 Task: Create a rule when a start date more than 1 days ago is moved in a card by me.
Action: Mouse moved to (1117, 97)
Screenshot: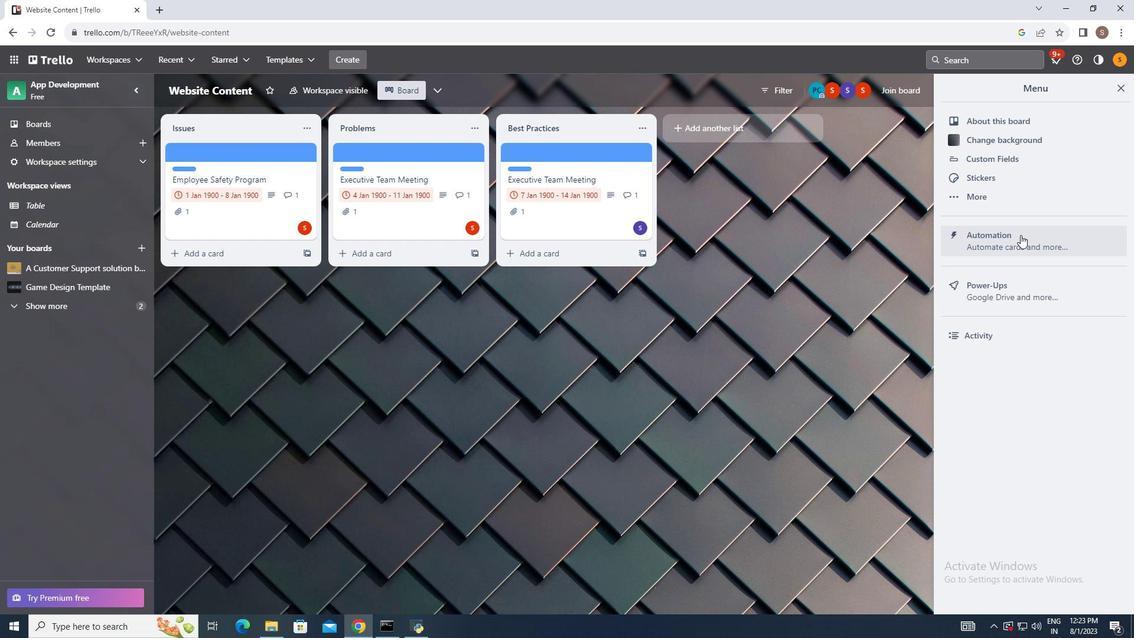
Action: Mouse pressed left at (1117, 97)
Screenshot: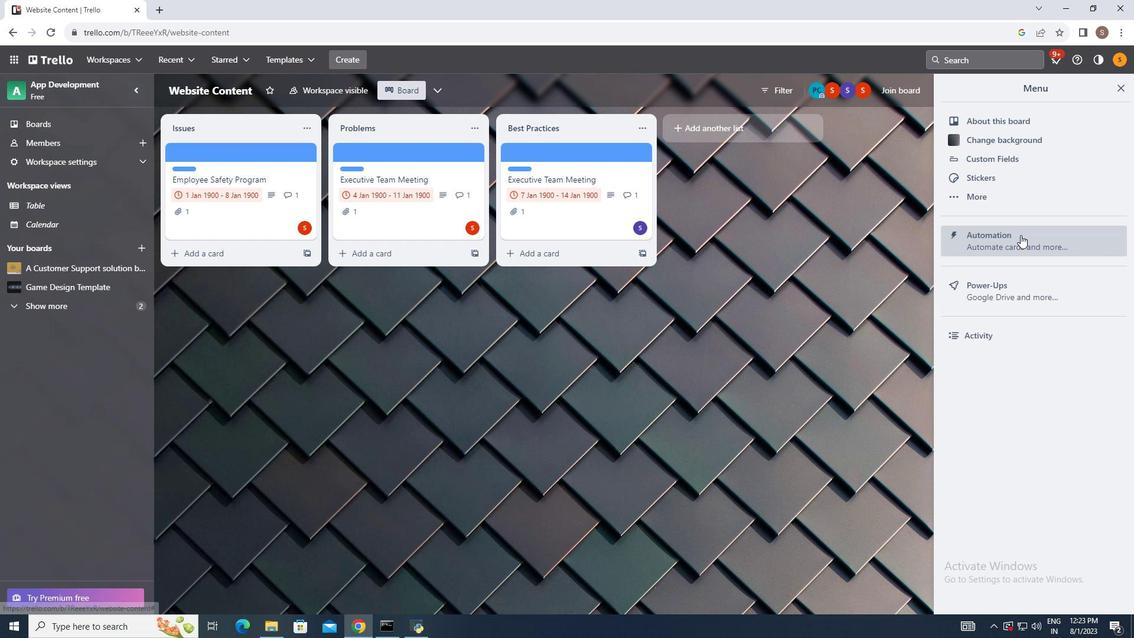 
Action: Mouse moved to (1025, 239)
Screenshot: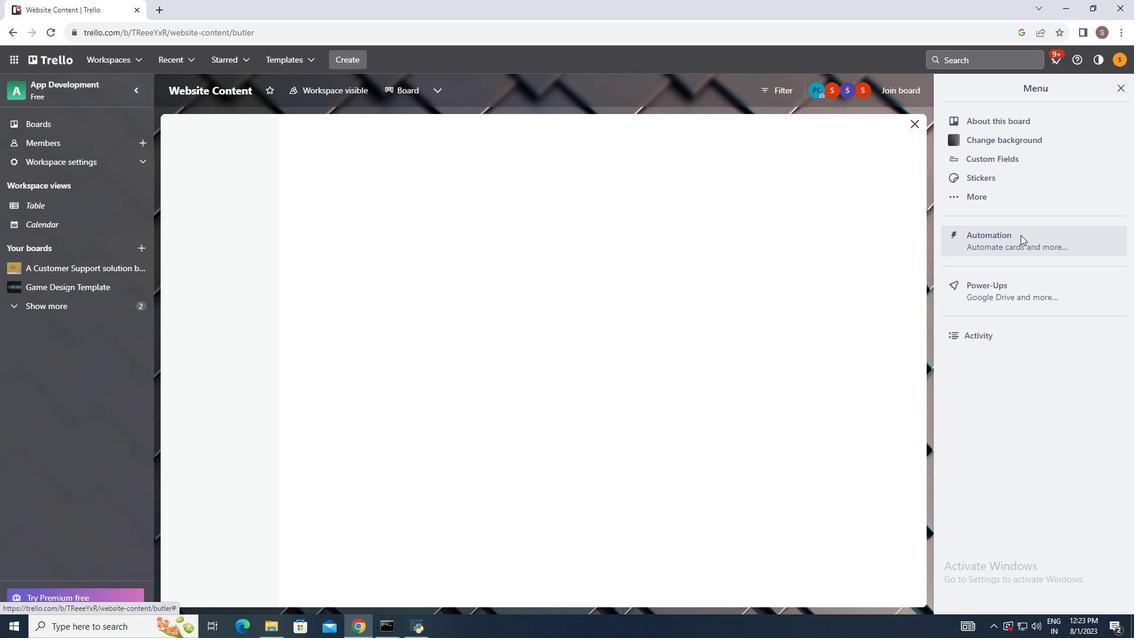 
Action: Mouse pressed left at (1025, 239)
Screenshot: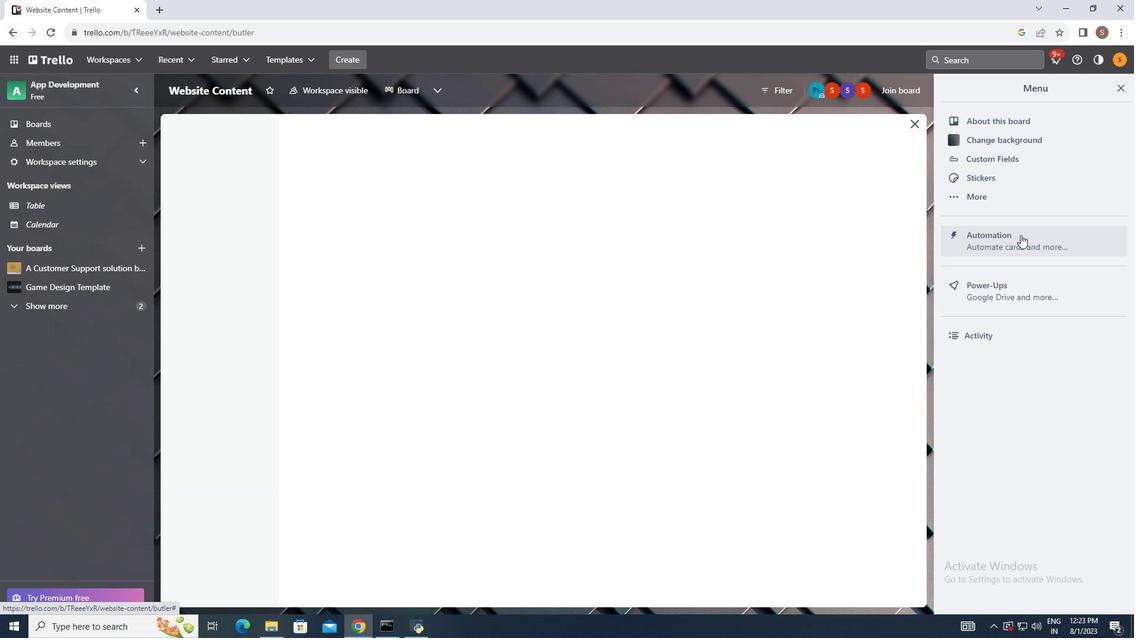 
Action: Mouse moved to (226, 202)
Screenshot: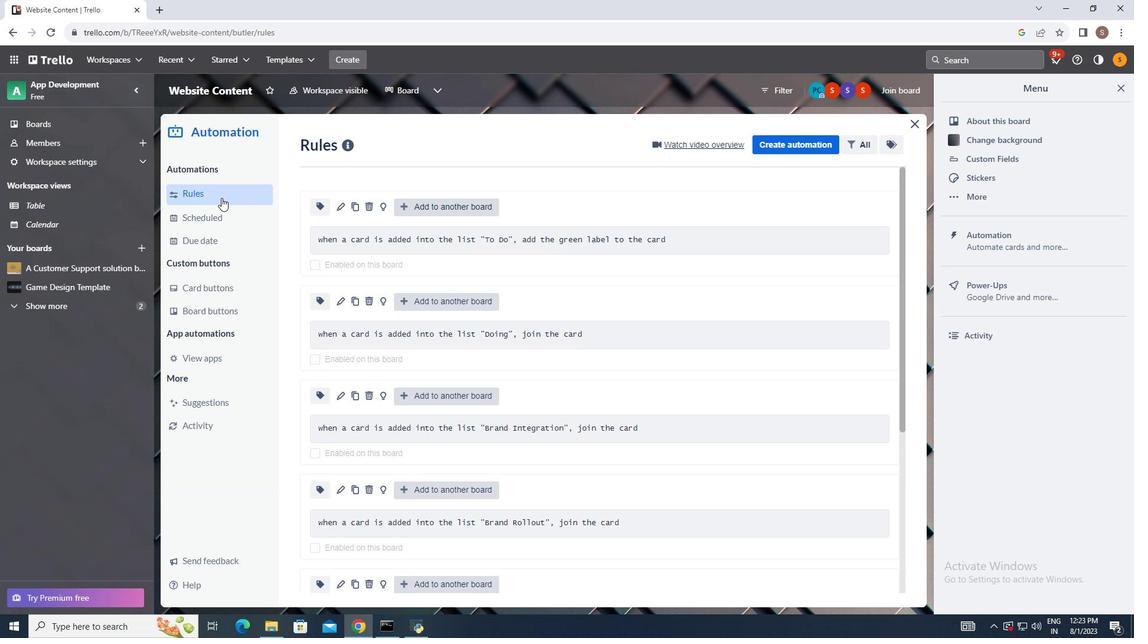 
Action: Mouse pressed left at (226, 202)
Screenshot: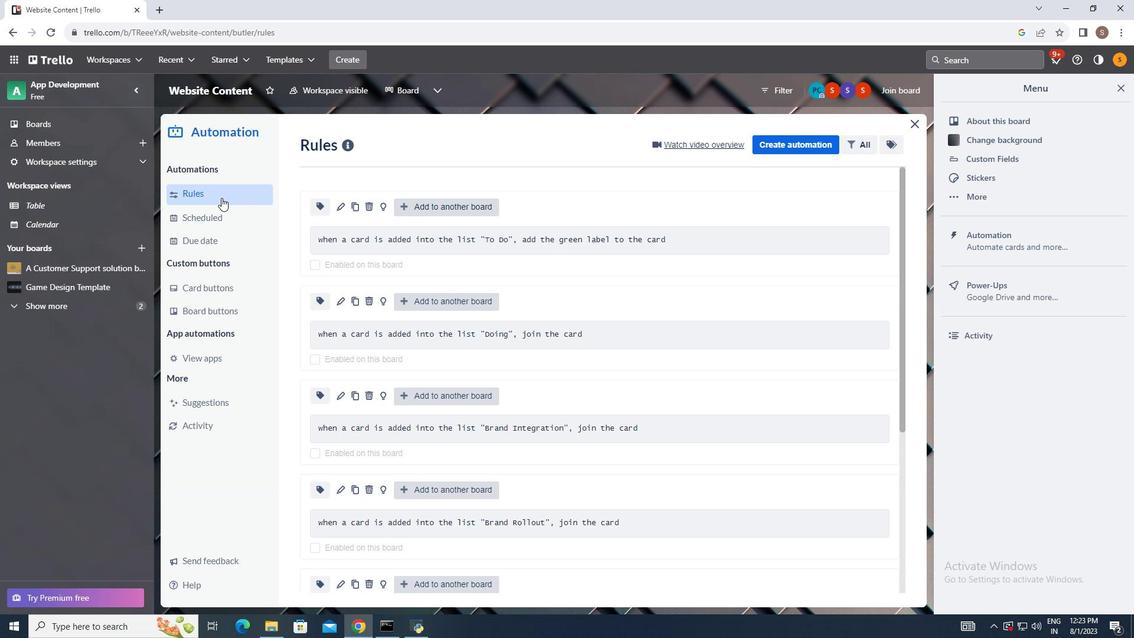 
Action: Mouse moved to (798, 144)
Screenshot: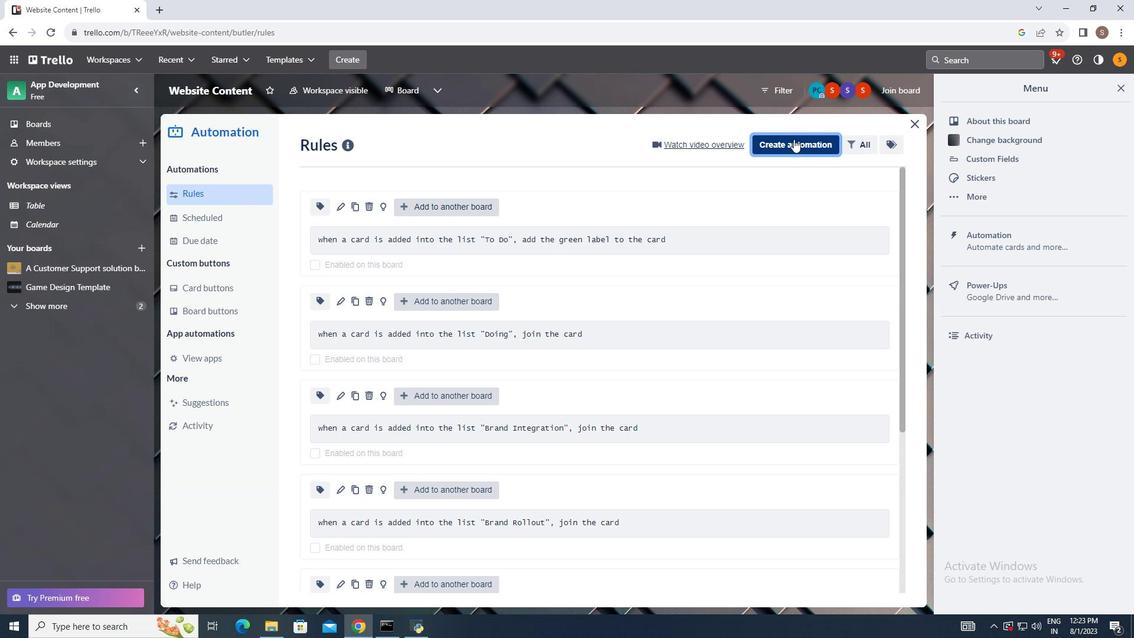 
Action: Mouse pressed left at (798, 144)
Screenshot: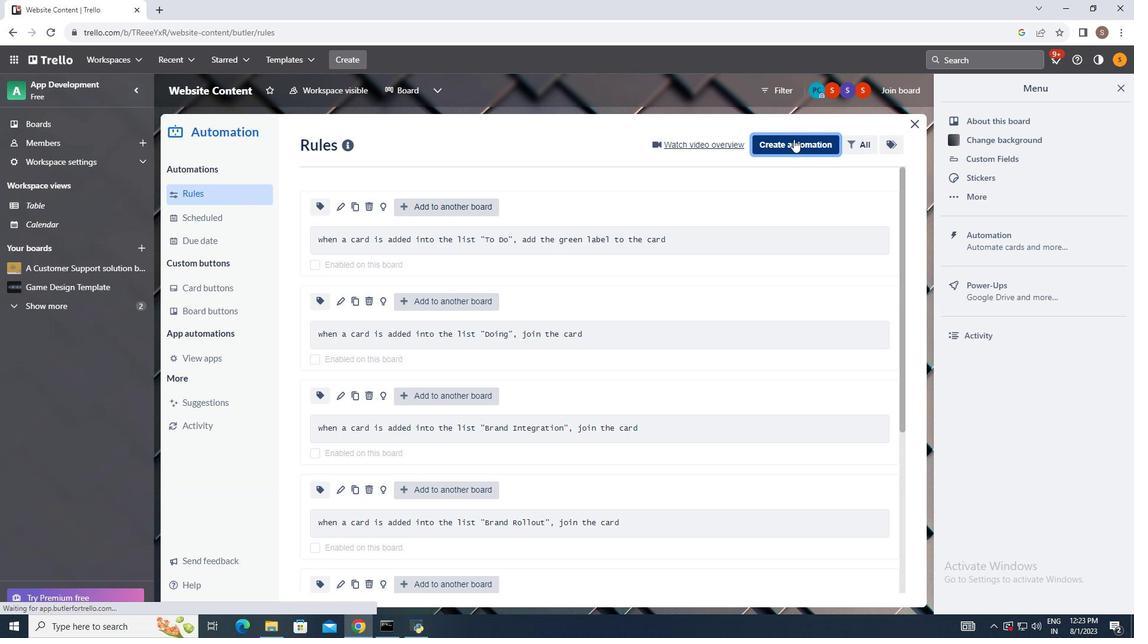 
Action: Mouse moved to (603, 267)
Screenshot: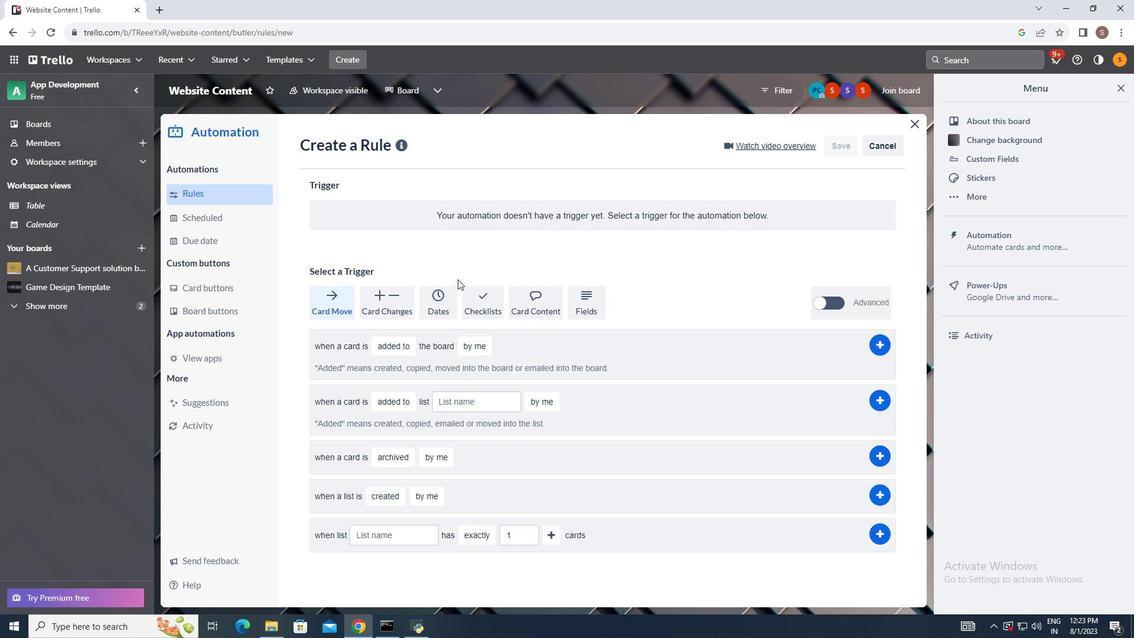 
Action: Mouse pressed left at (603, 267)
Screenshot: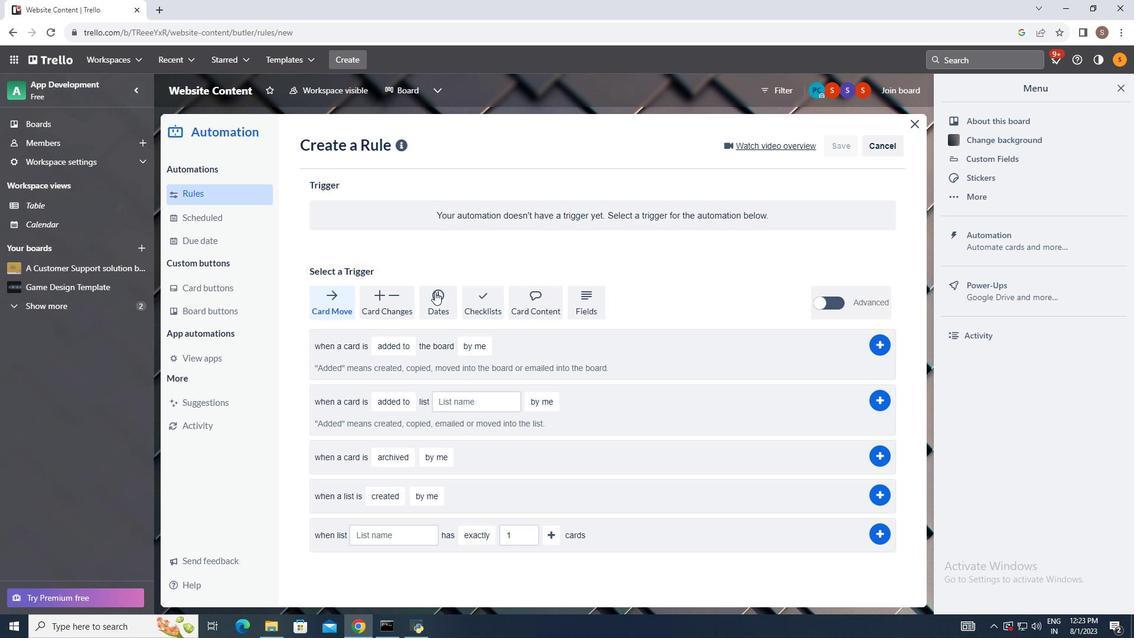 
Action: Mouse moved to (442, 304)
Screenshot: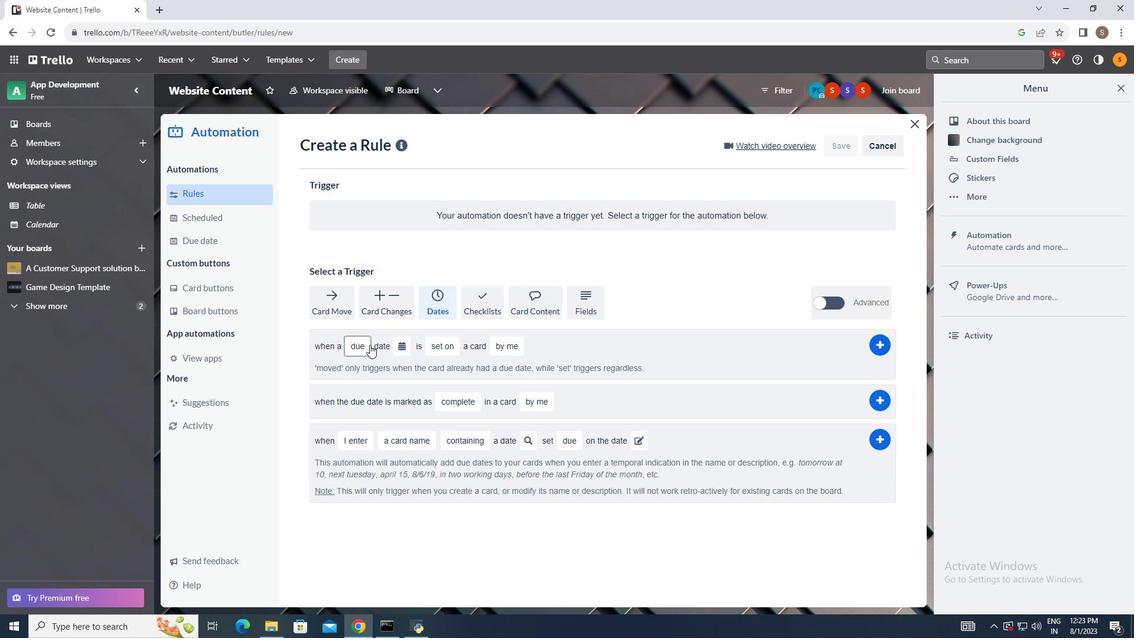 
Action: Mouse pressed left at (442, 304)
Screenshot: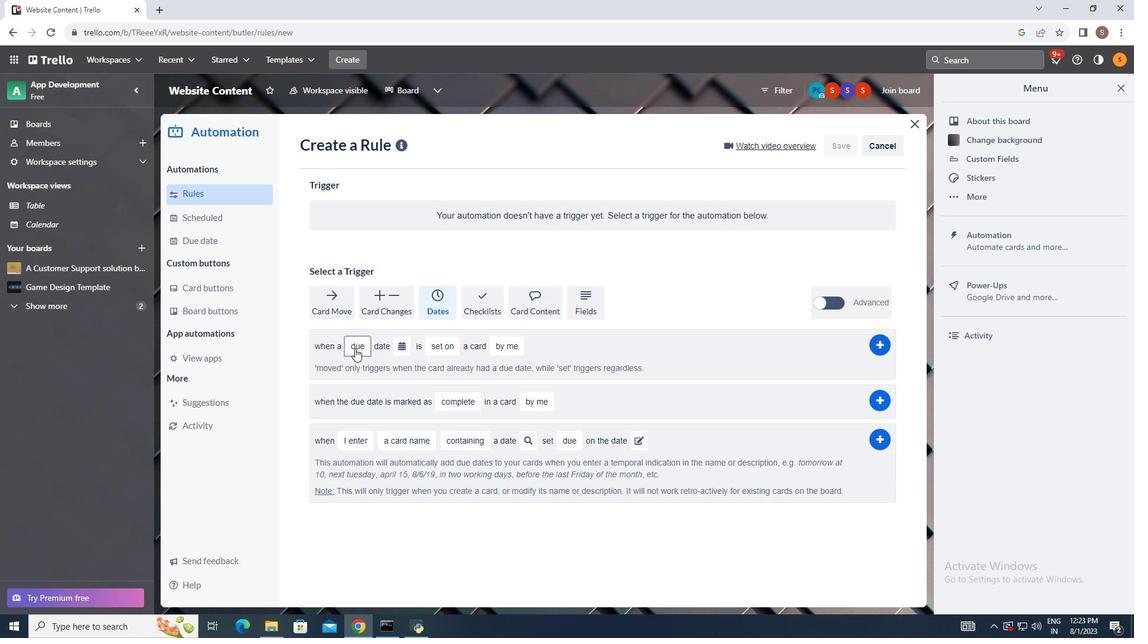
Action: Mouse moved to (359, 353)
Screenshot: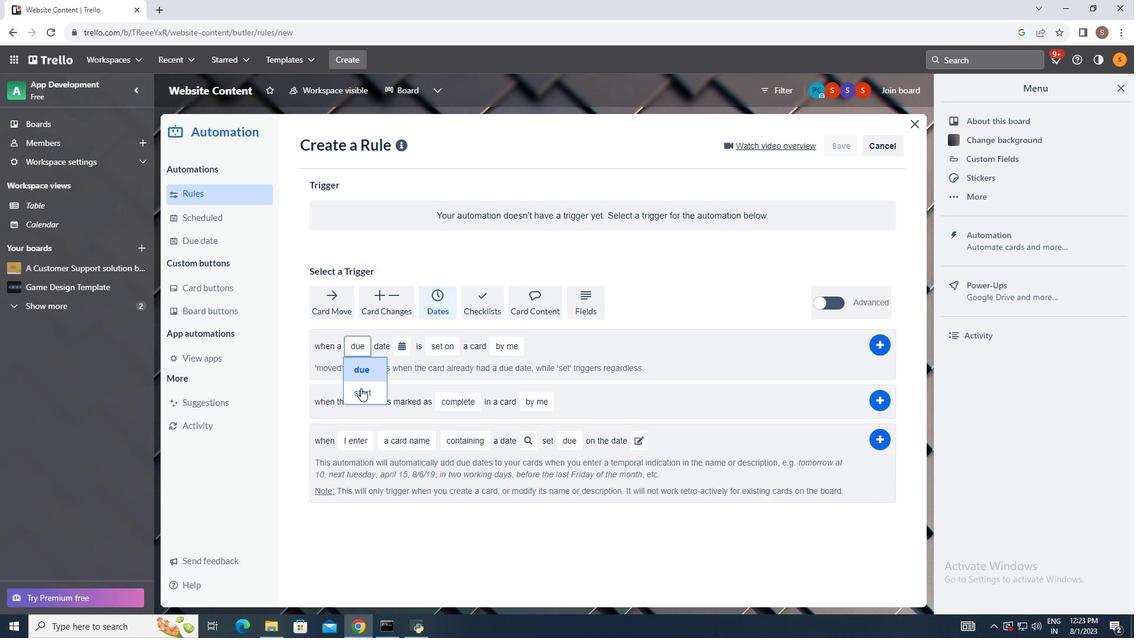 
Action: Mouse pressed left at (359, 353)
Screenshot: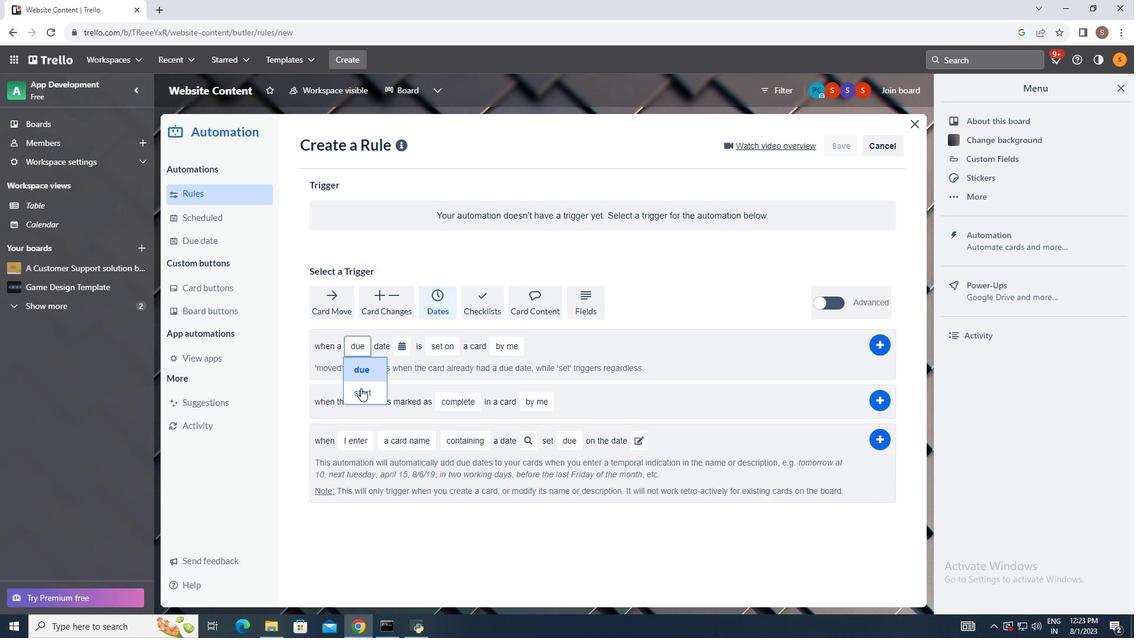 
Action: Mouse moved to (365, 392)
Screenshot: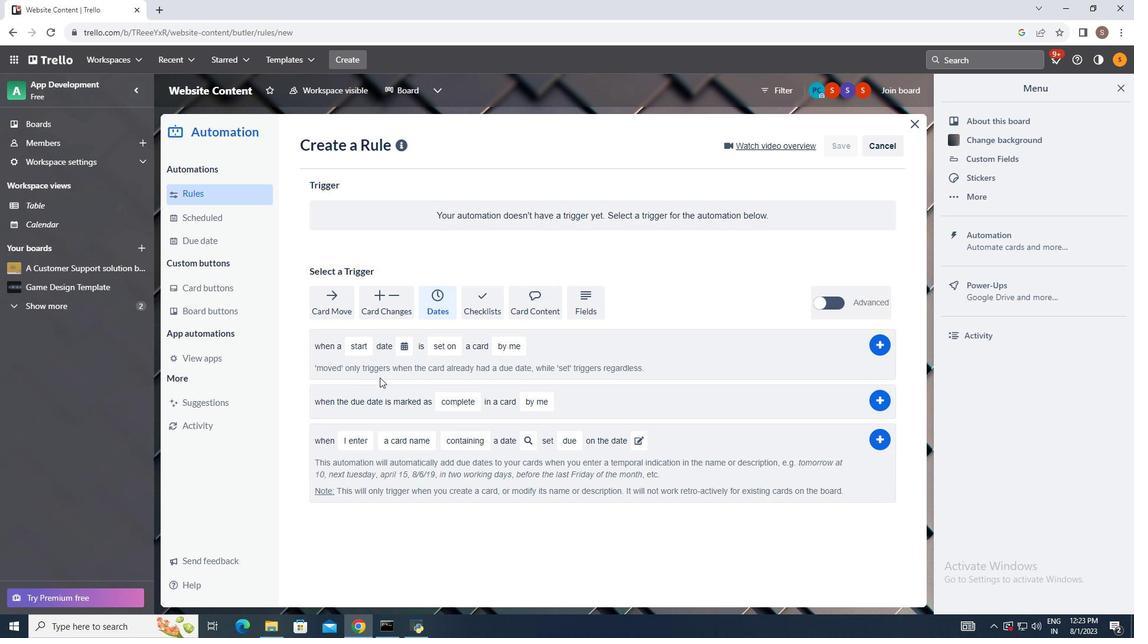 
Action: Mouse pressed left at (365, 392)
Screenshot: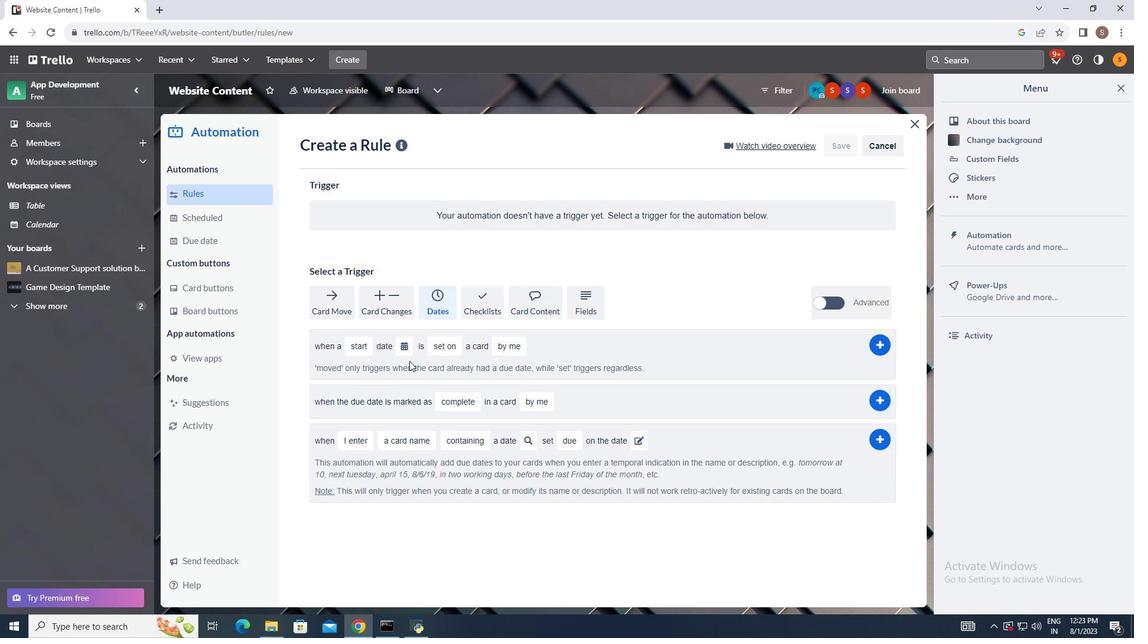 
Action: Mouse moved to (410, 351)
Screenshot: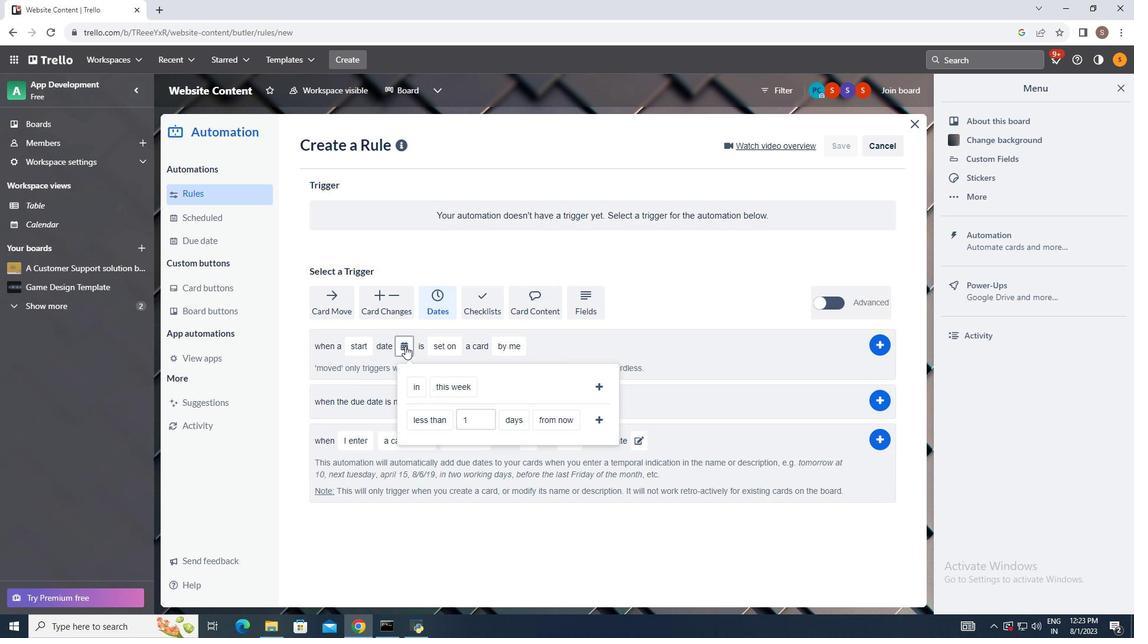 
Action: Mouse pressed left at (410, 351)
Screenshot: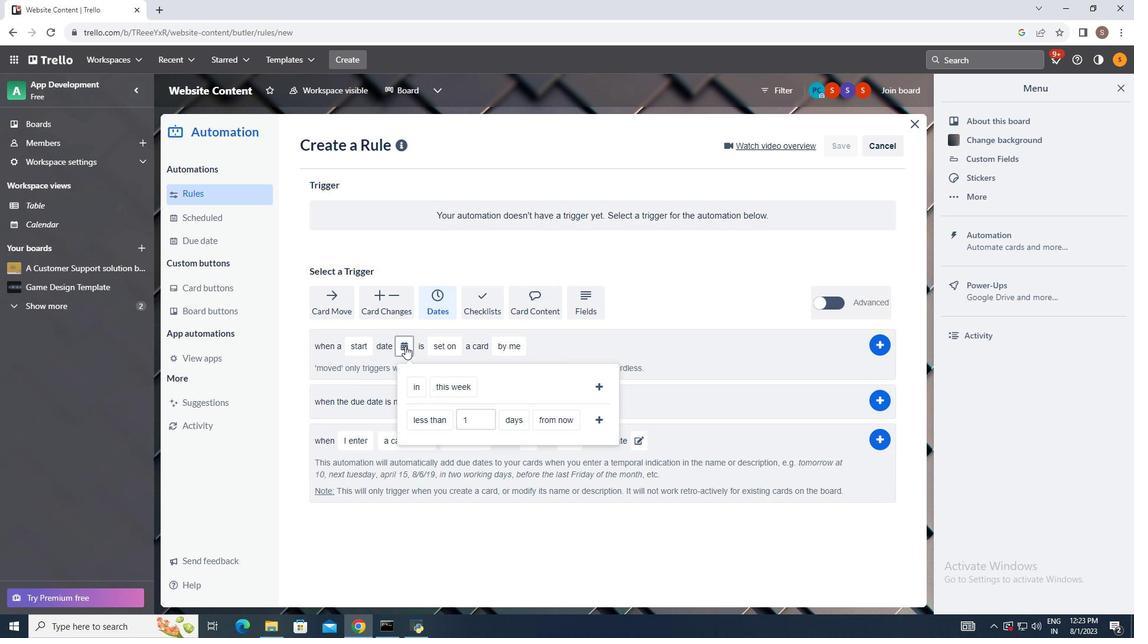 
Action: Mouse moved to (439, 422)
Screenshot: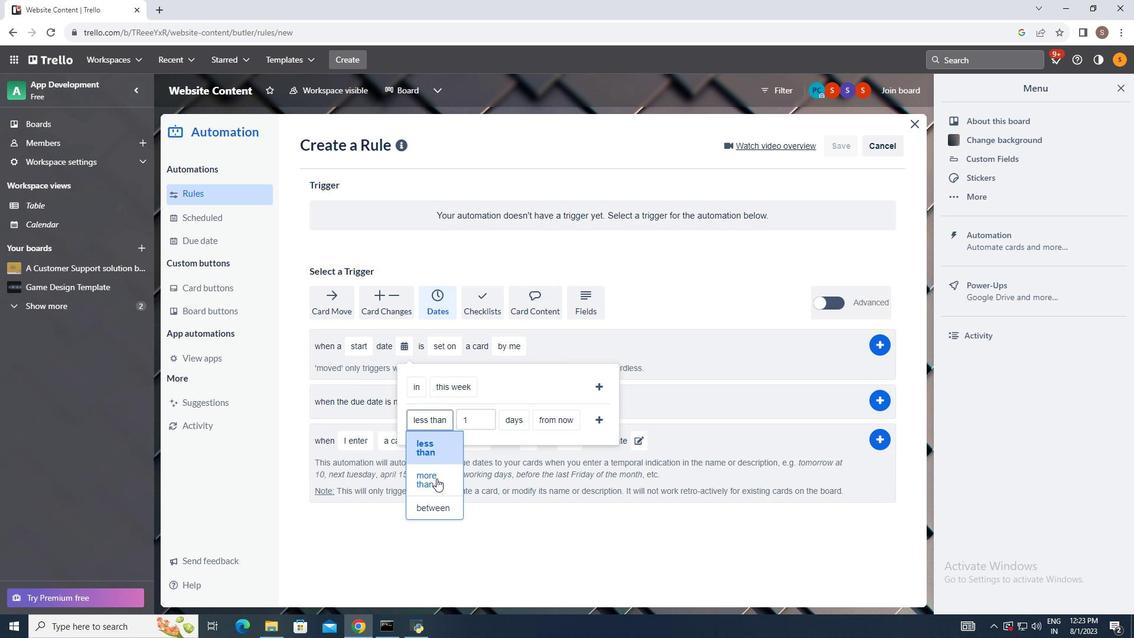 
Action: Mouse pressed left at (439, 422)
Screenshot: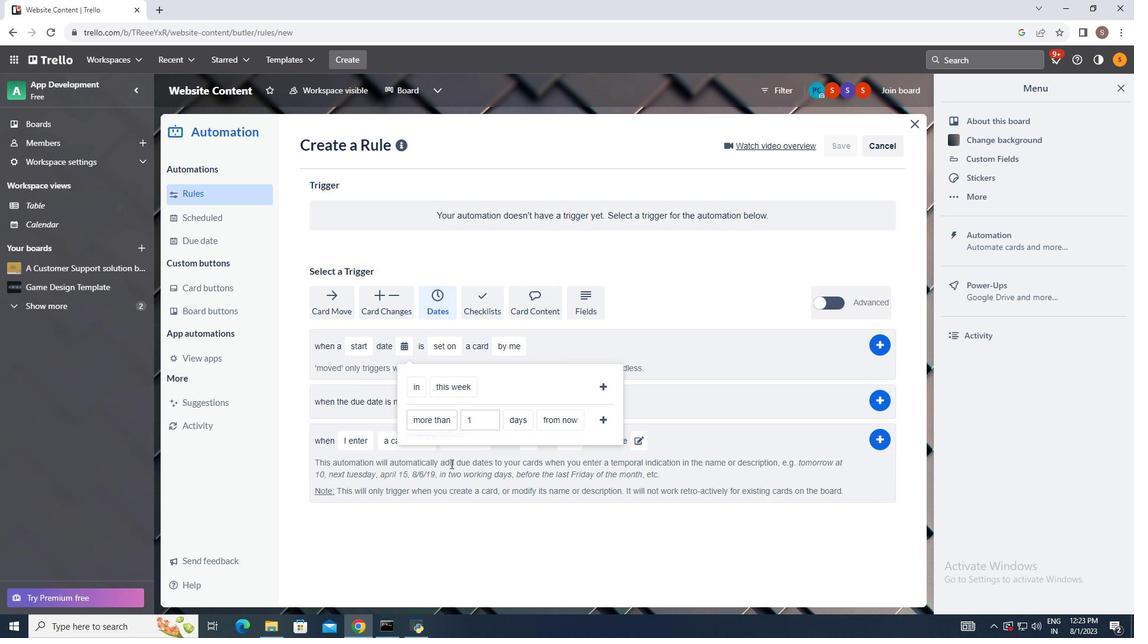 
Action: Mouse moved to (441, 483)
Screenshot: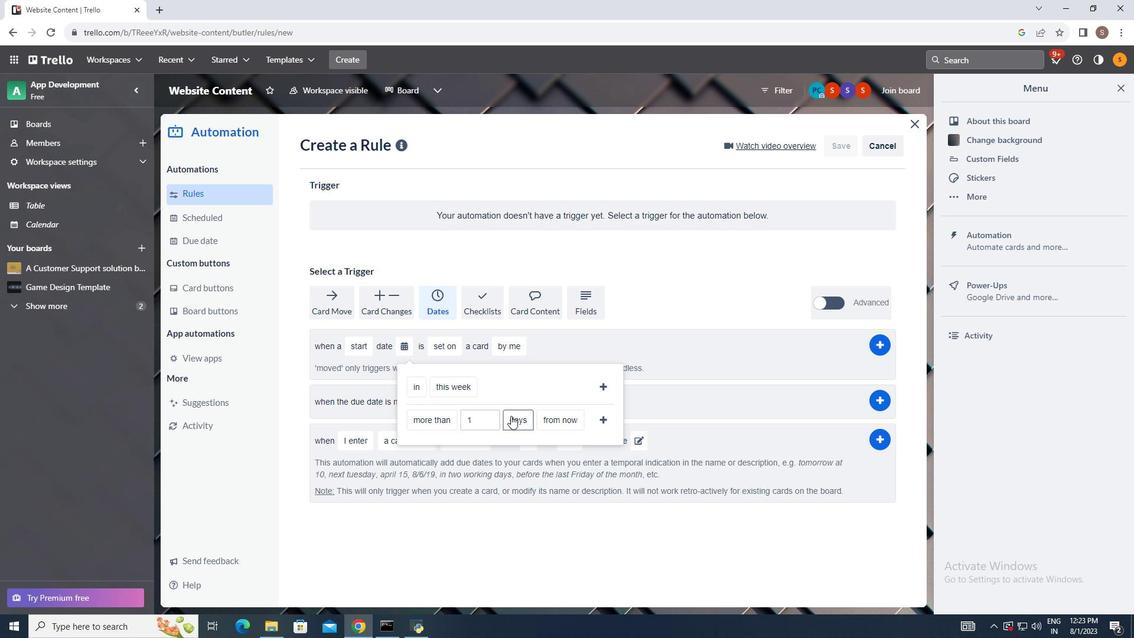 
Action: Mouse pressed left at (441, 483)
Screenshot: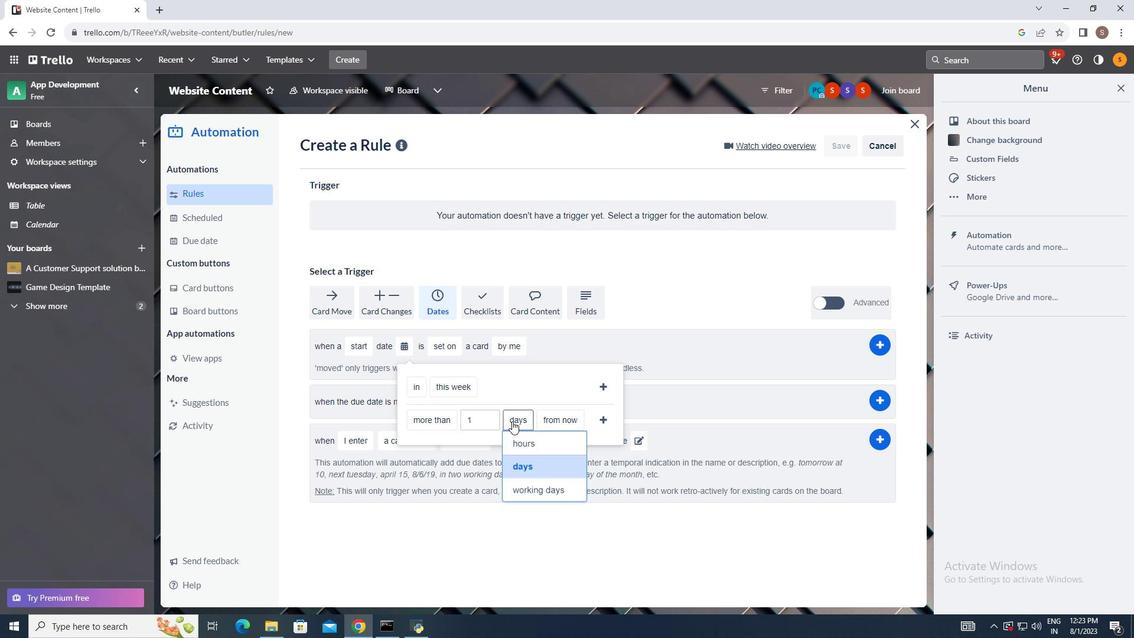 
Action: Mouse moved to (515, 420)
Screenshot: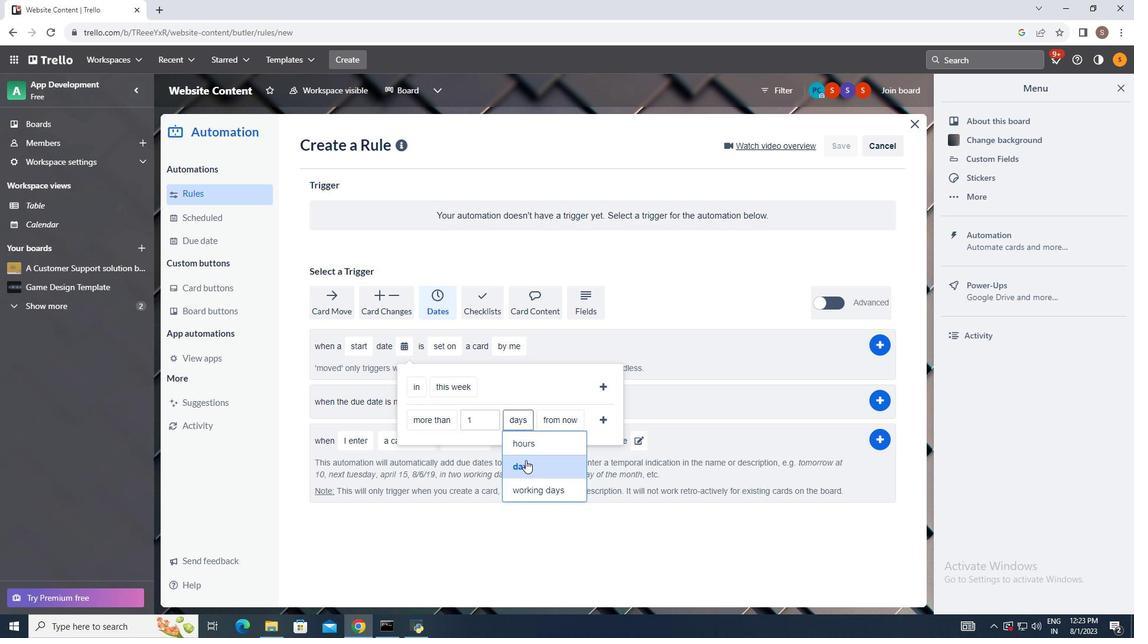 
Action: Mouse pressed left at (515, 420)
Screenshot: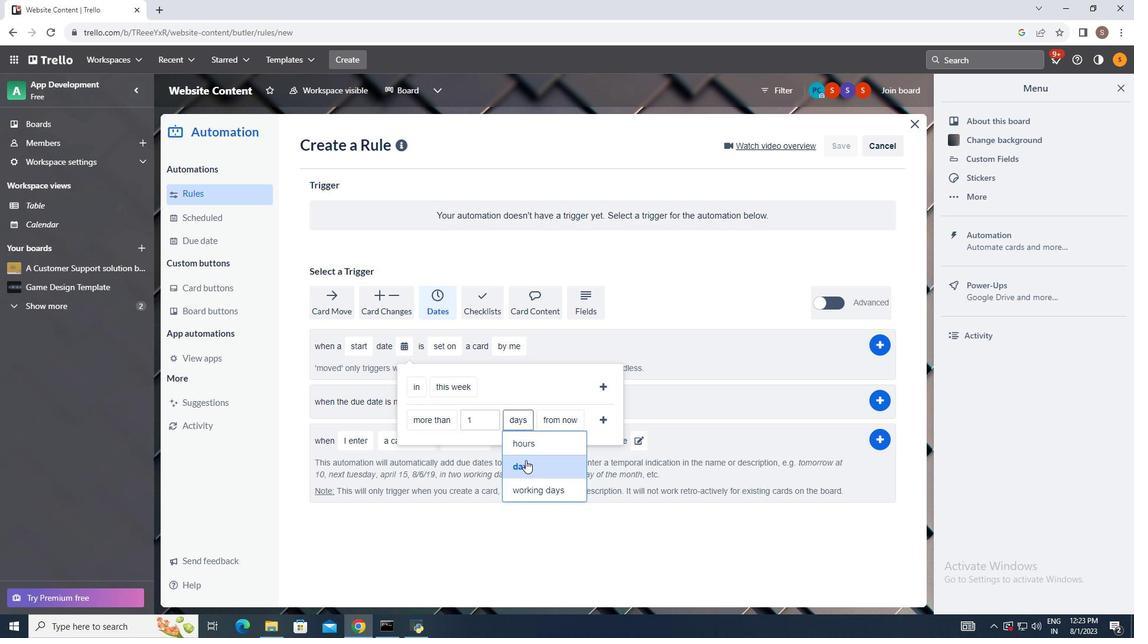 
Action: Mouse moved to (530, 465)
Screenshot: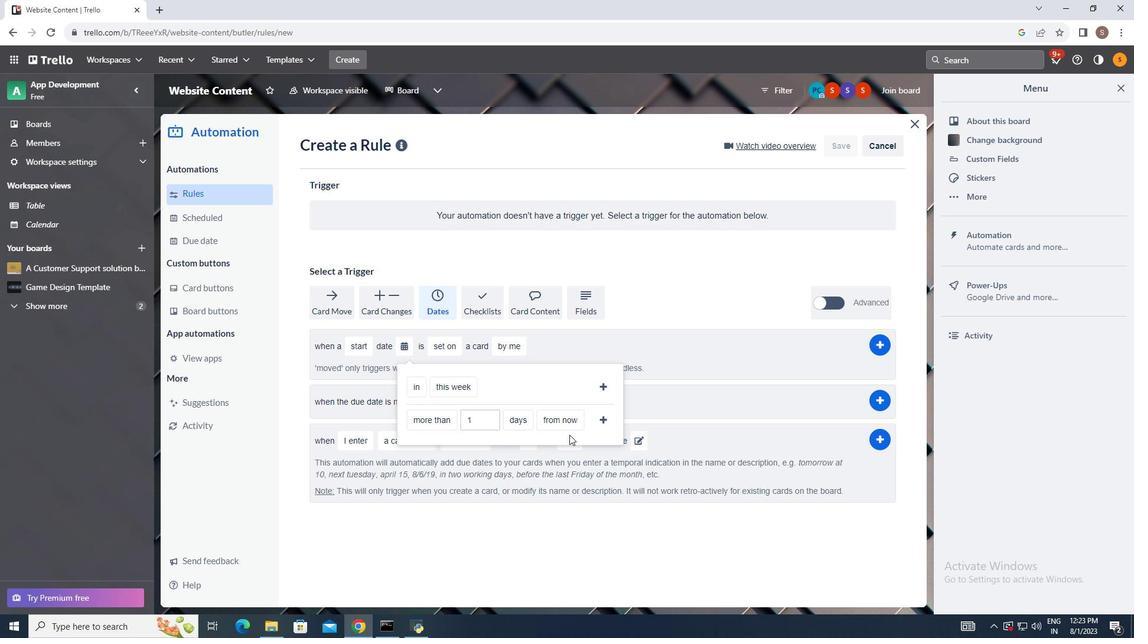 
Action: Mouse pressed left at (530, 465)
Screenshot: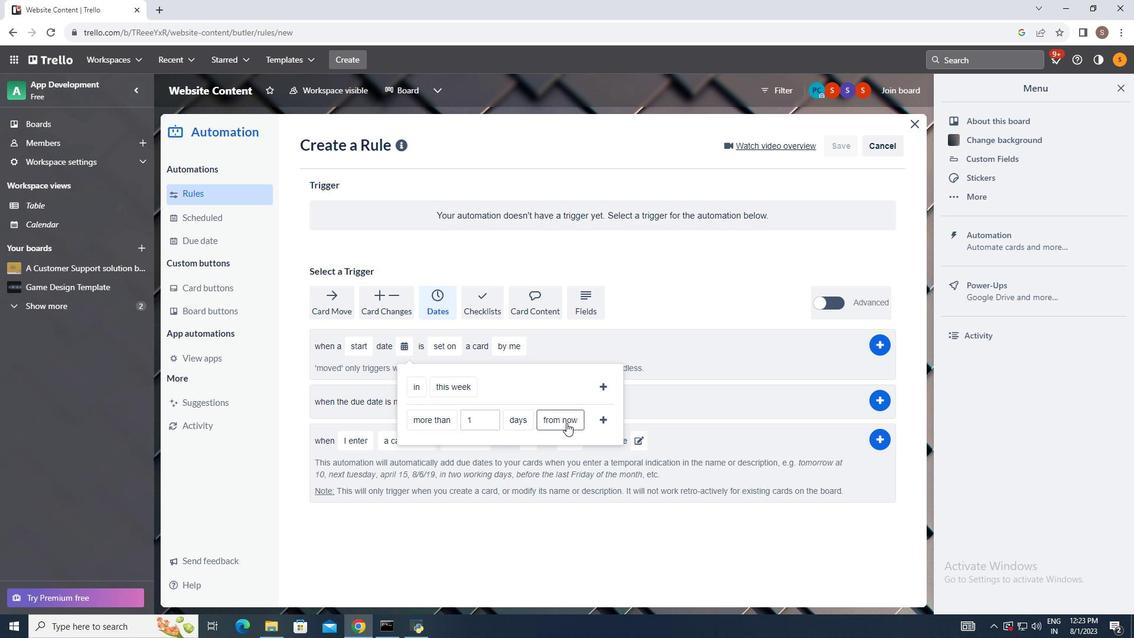 
Action: Mouse moved to (571, 427)
Screenshot: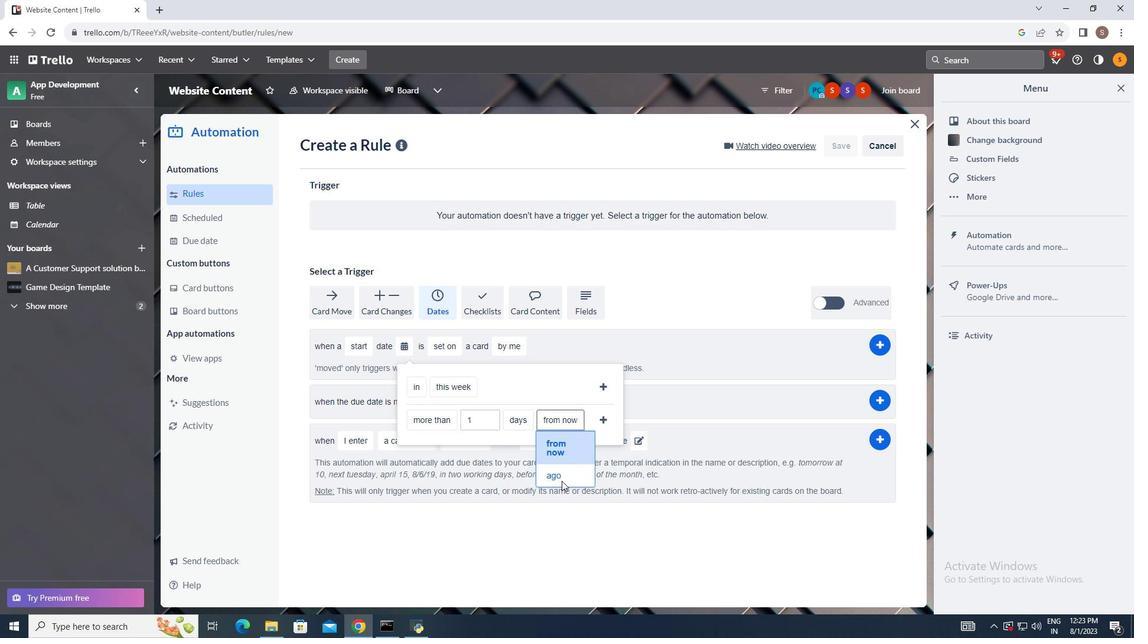 
Action: Mouse pressed left at (571, 427)
Screenshot: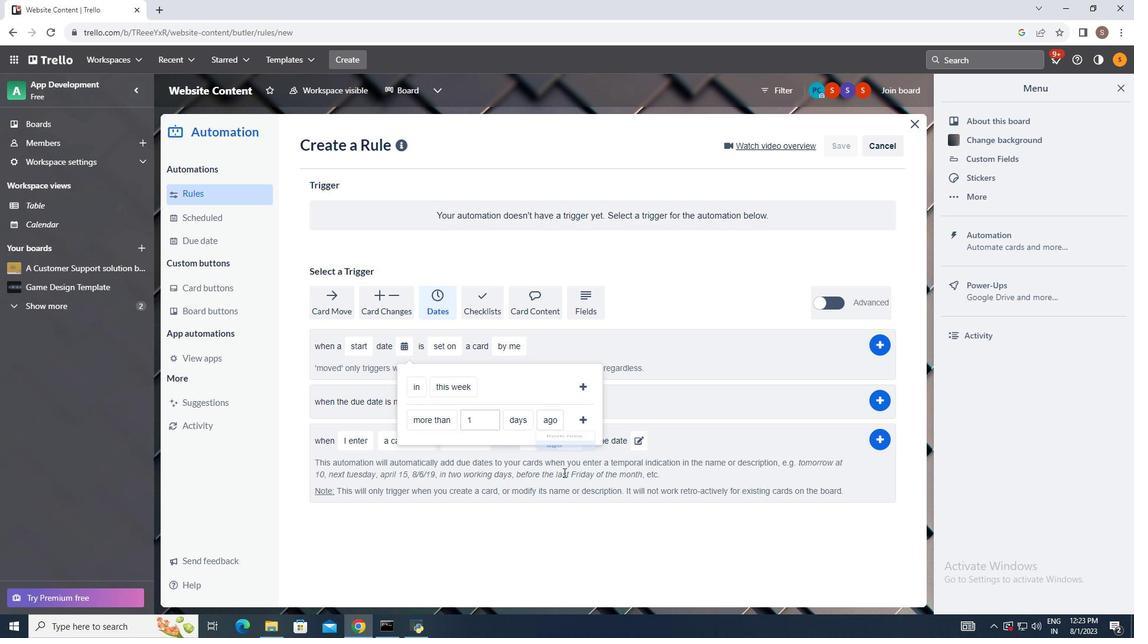 
Action: Mouse moved to (567, 485)
Screenshot: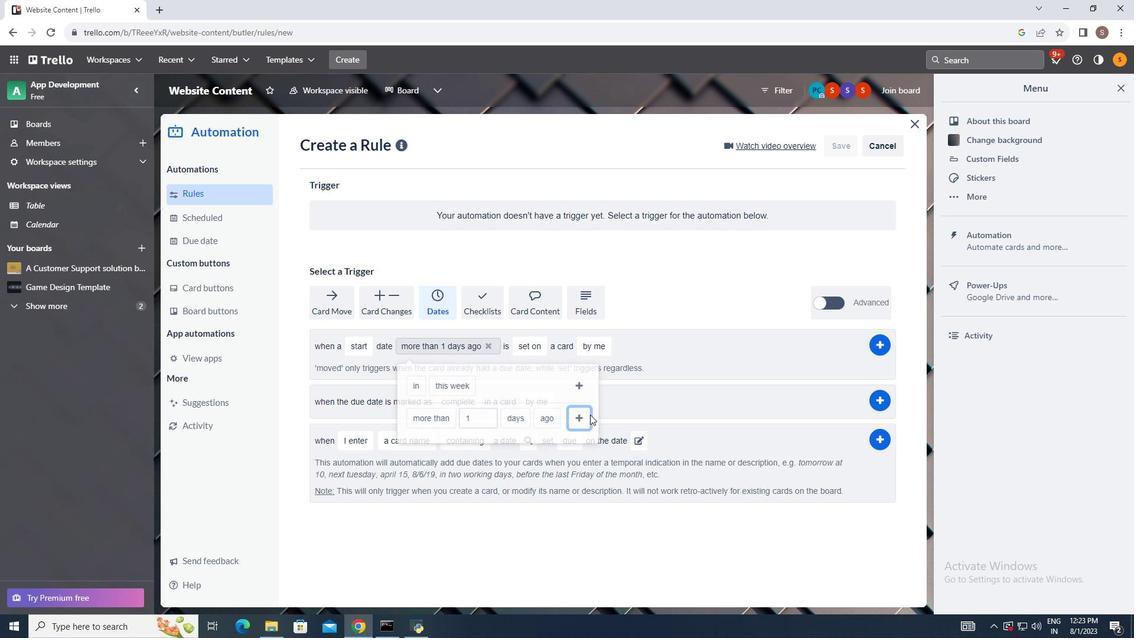 
Action: Mouse pressed left at (567, 485)
Screenshot: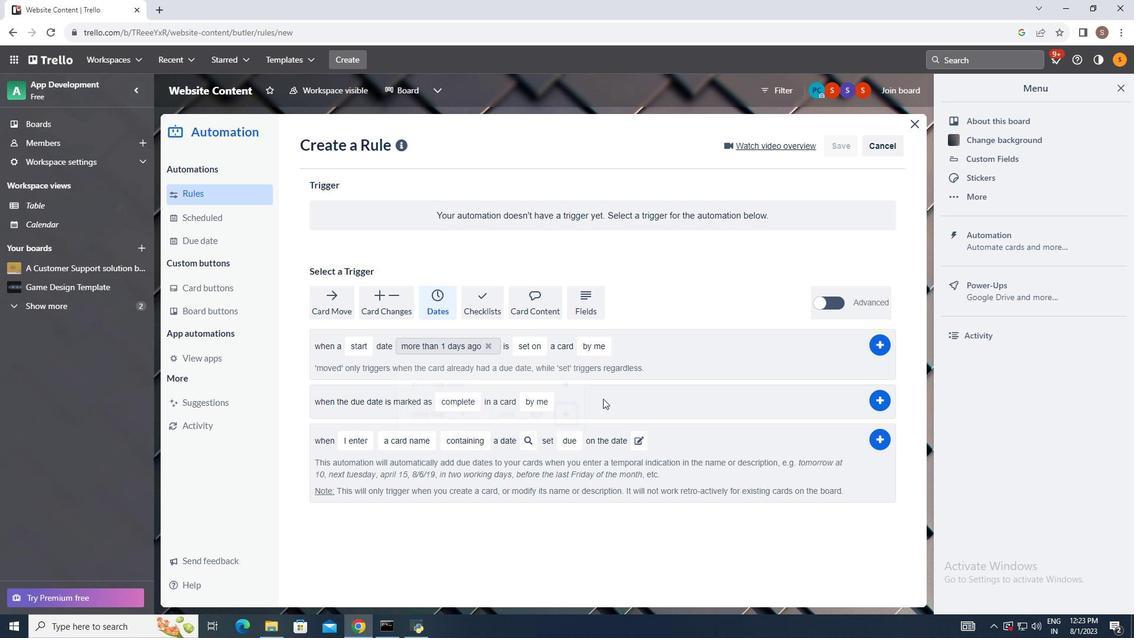 
Action: Mouse moved to (586, 421)
Screenshot: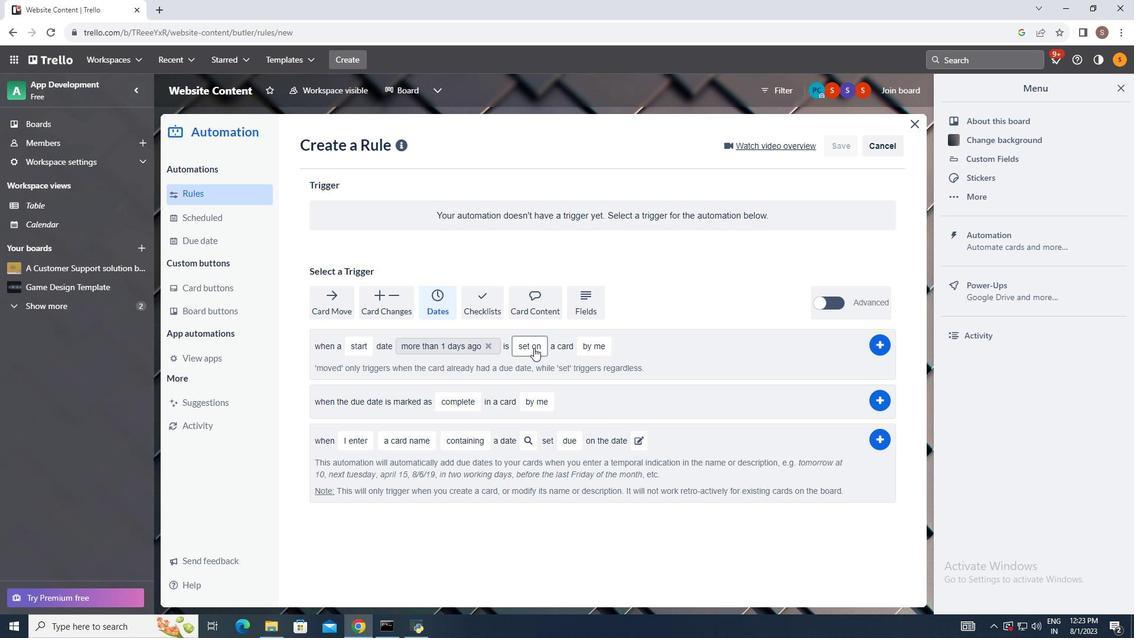 
Action: Mouse pressed left at (586, 421)
Screenshot: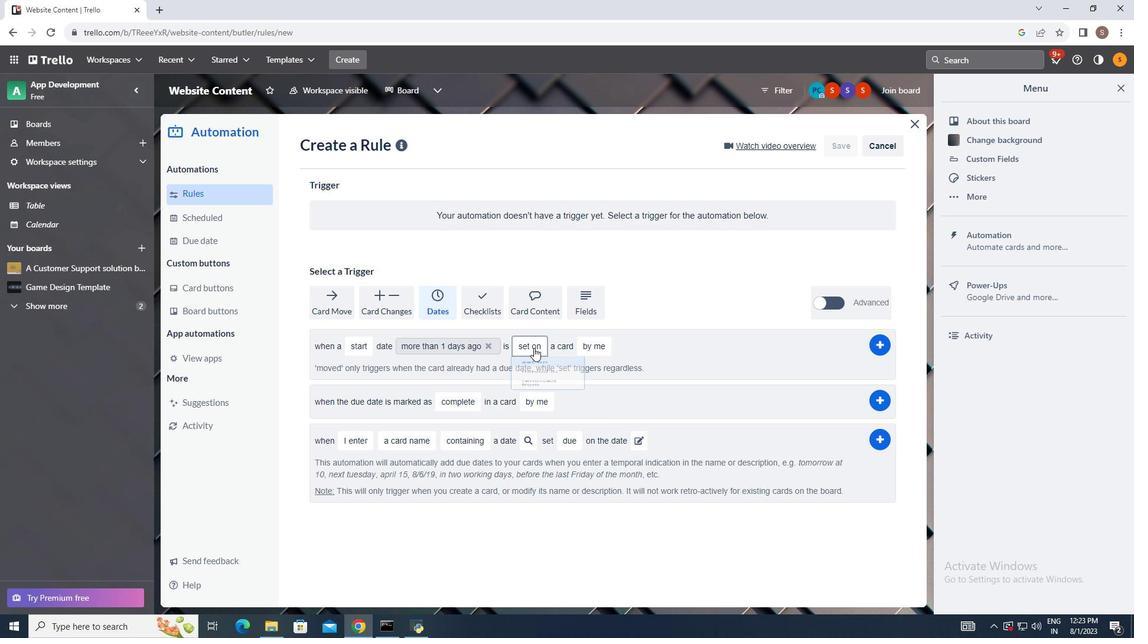 
Action: Mouse moved to (538, 352)
Screenshot: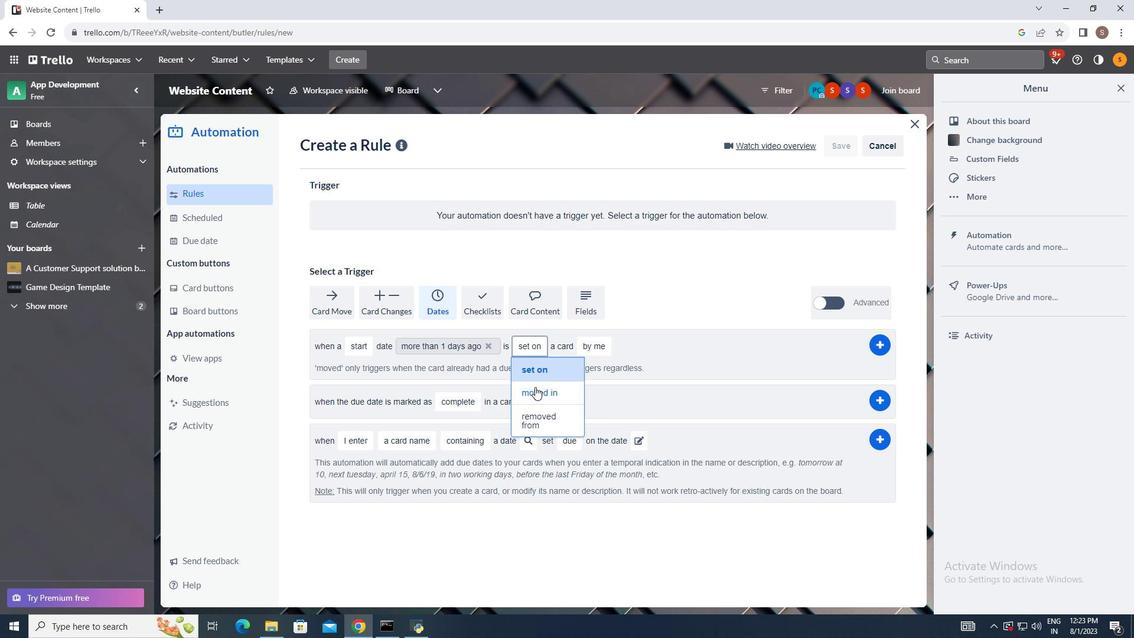 
Action: Mouse pressed left at (538, 352)
Screenshot: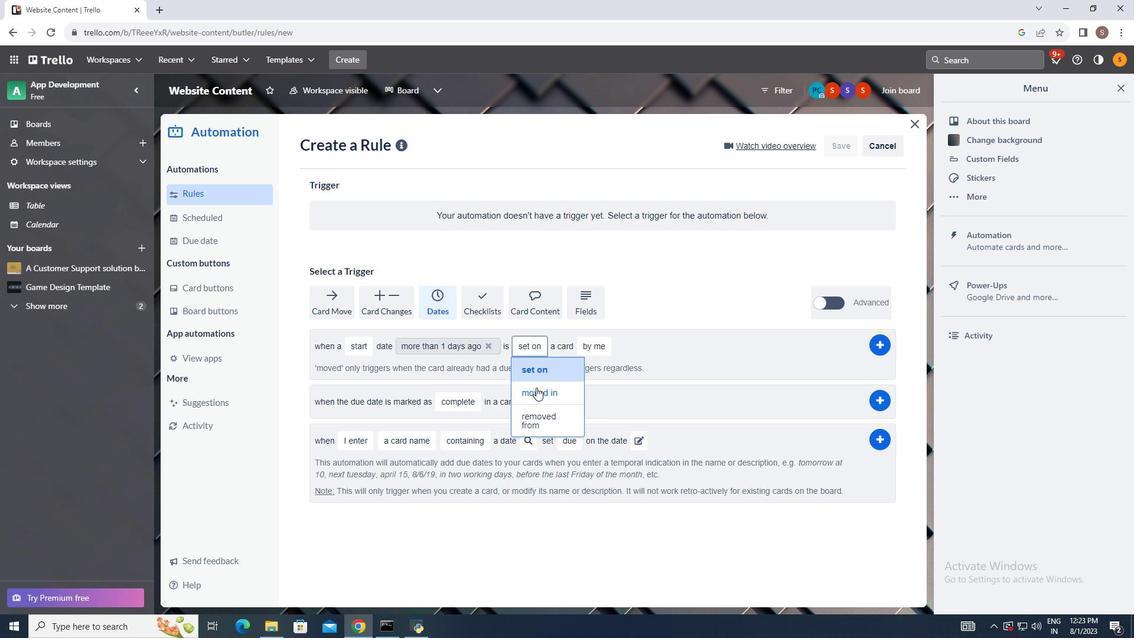 
Action: Mouse moved to (541, 392)
Screenshot: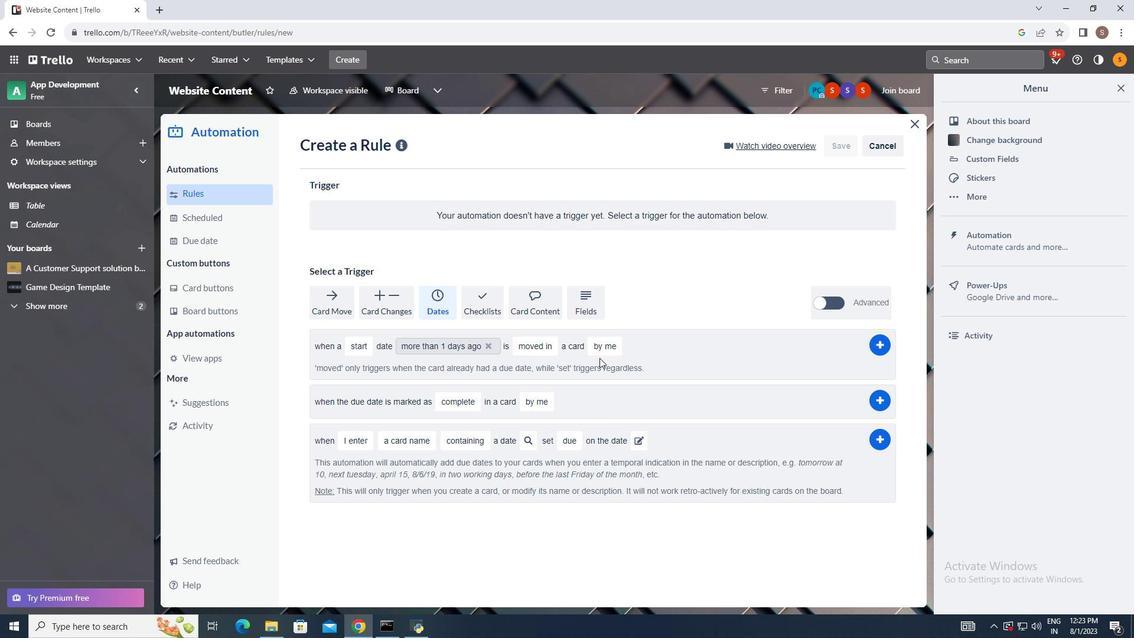 
Action: Mouse pressed left at (541, 392)
Screenshot: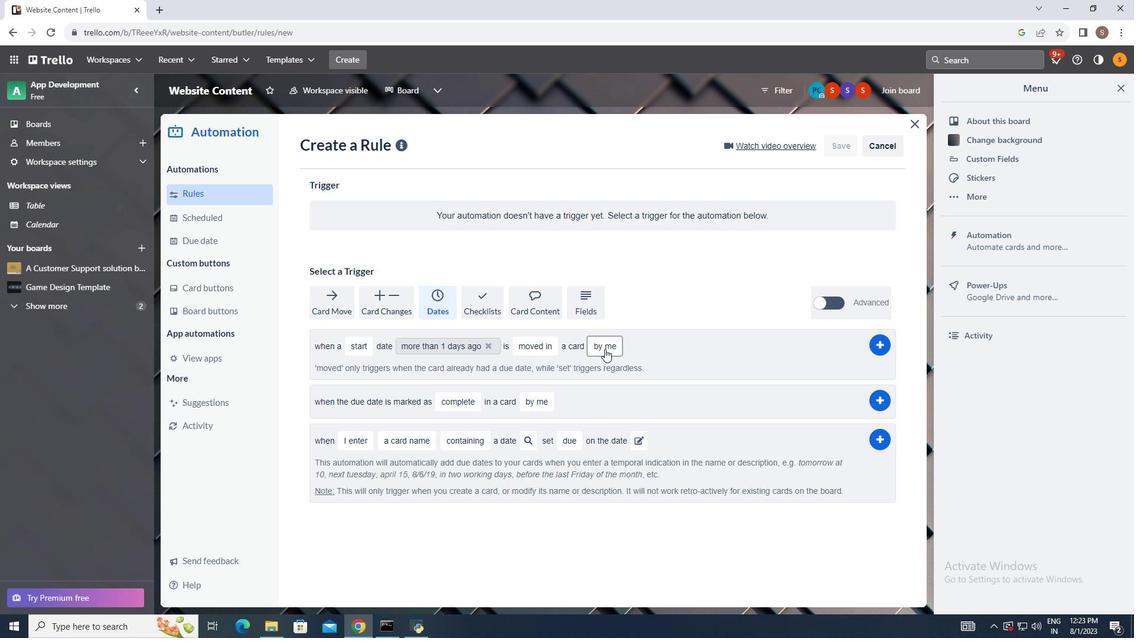 
Action: Mouse moved to (609, 351)
Screenshot: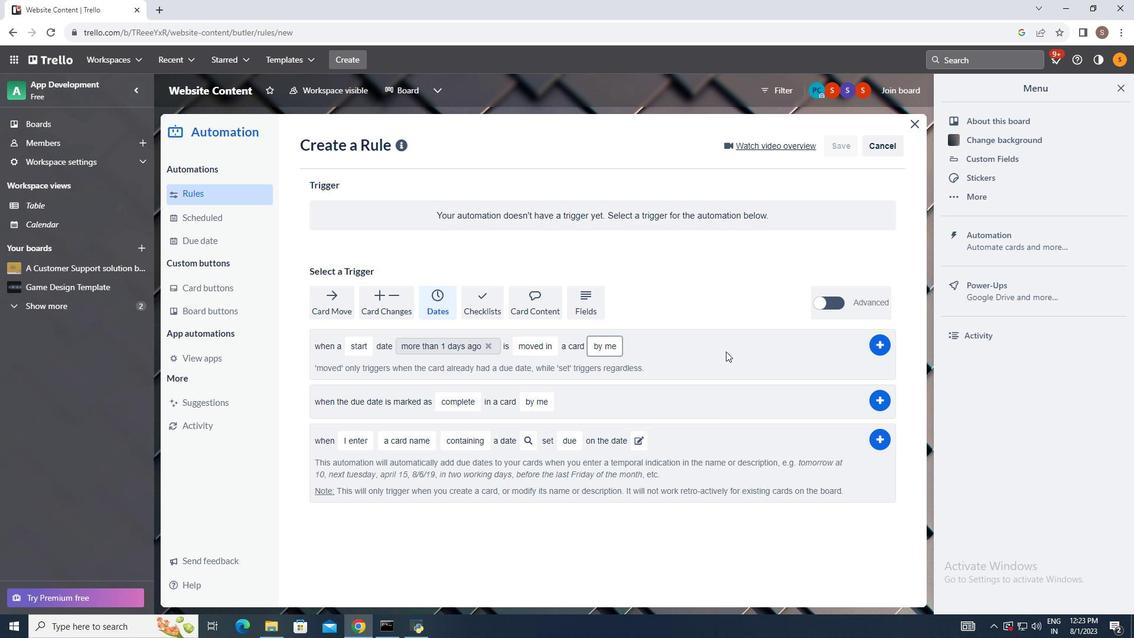 
Action: Mouse pressed left at (609, 351)
Screenshot: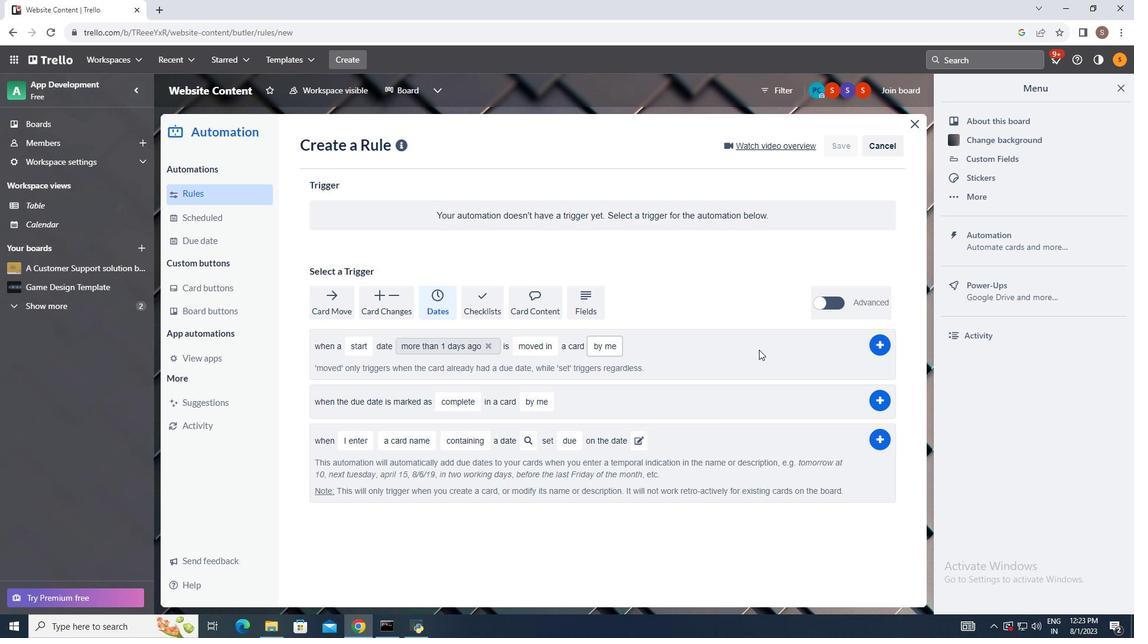 
Action: Mouse moved to (611, 369)
Screenshot: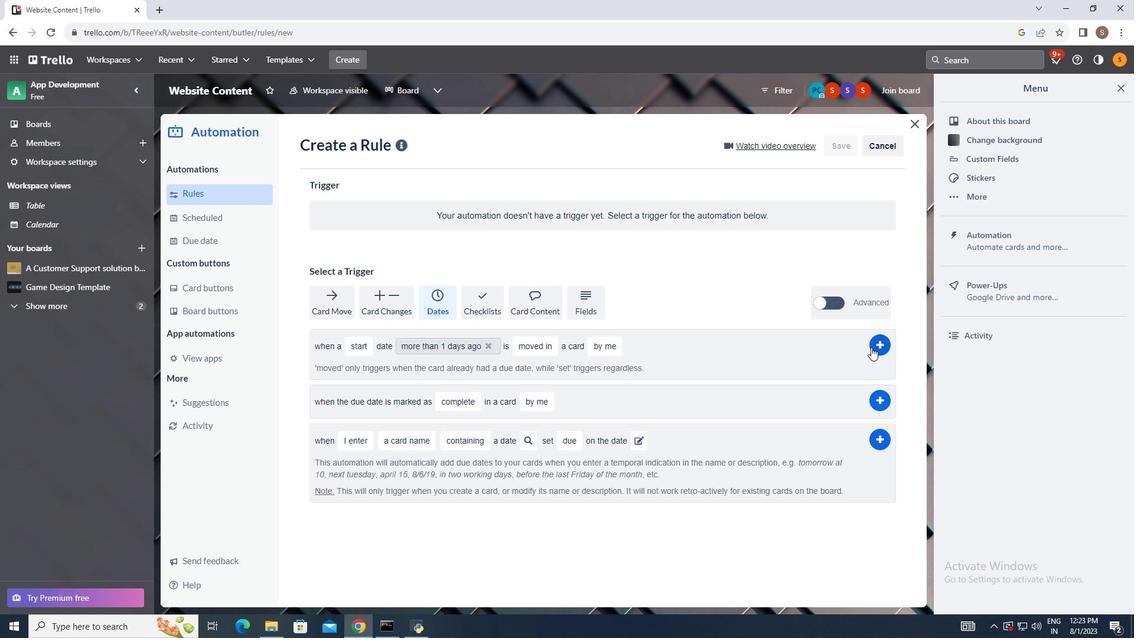 
Action: Mouse pressed left at (611, 369)
Screenshot: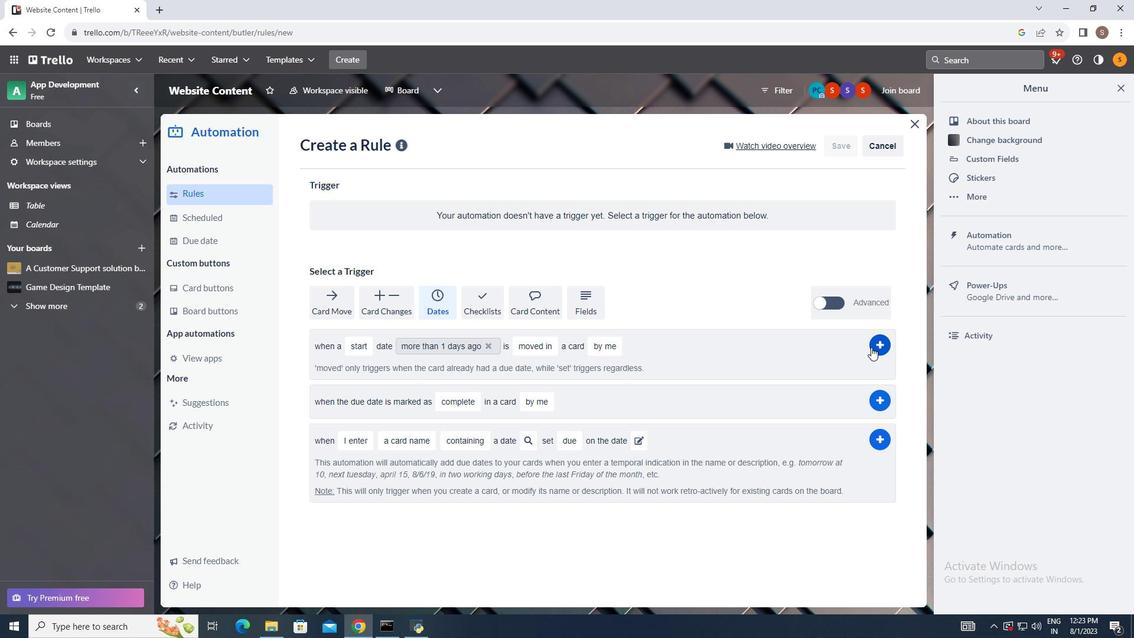 
Action: Mouse moved to (879, 351)
Screenshot: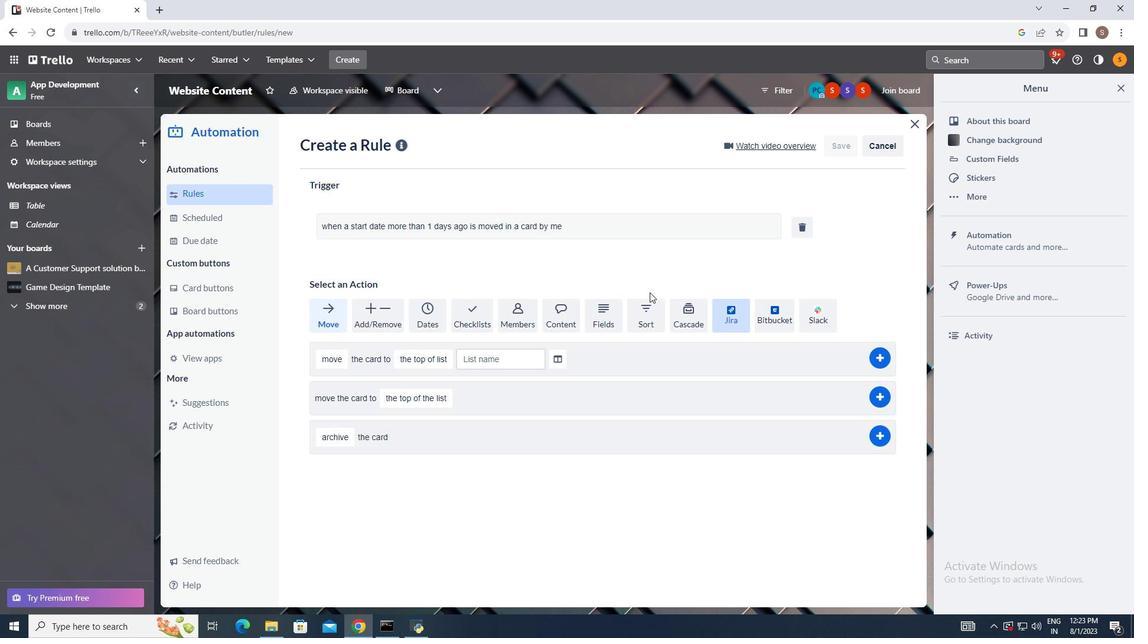 
Action: Mouse pressed left at (879, 351)
Screenshot: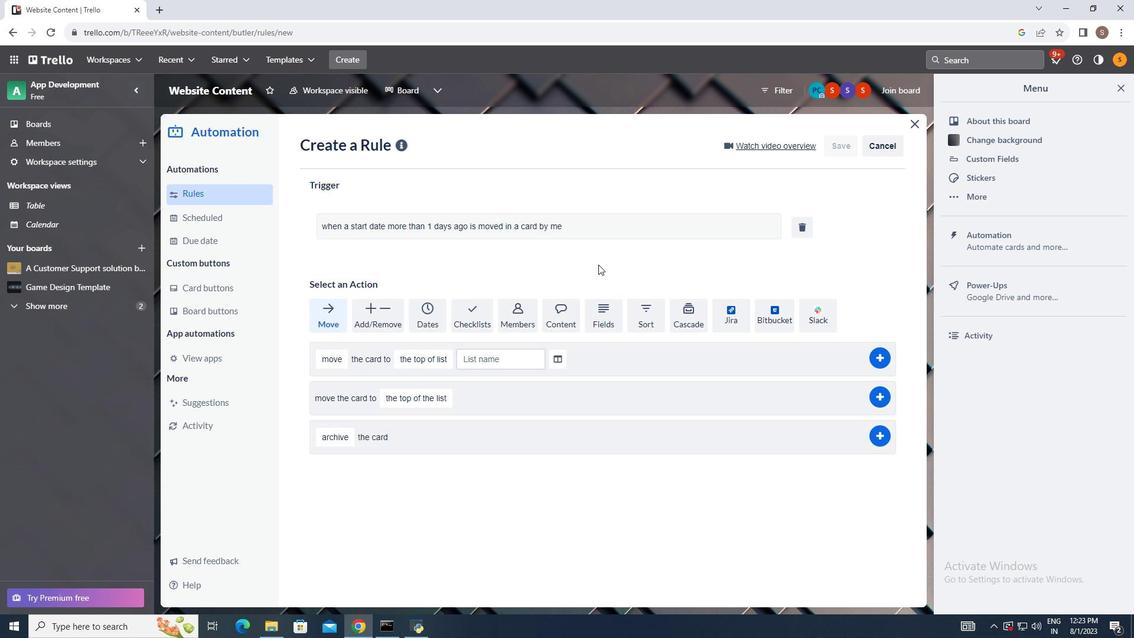
Action: Mouse moved to (579, 267)
Screenshot: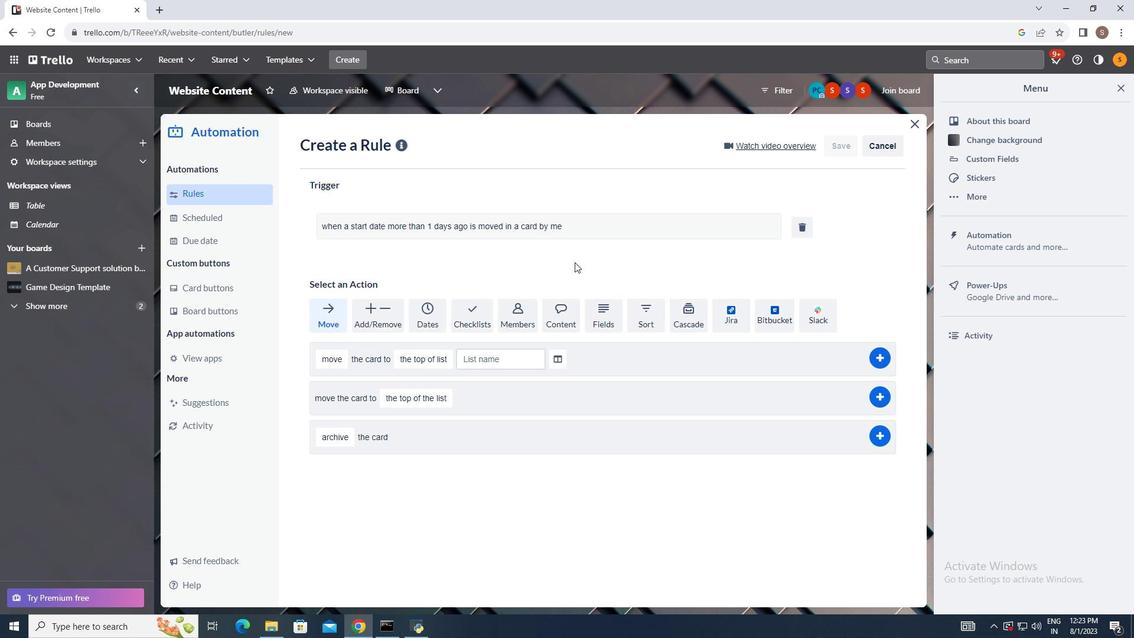 
